 Task: Create a due date automation trigger when advanced on, on the tuesday of the week before a card is due add content with a name not ending with resume at 11:00 AM.
Action: Mouse moved to (1109, 86)
Screenshot: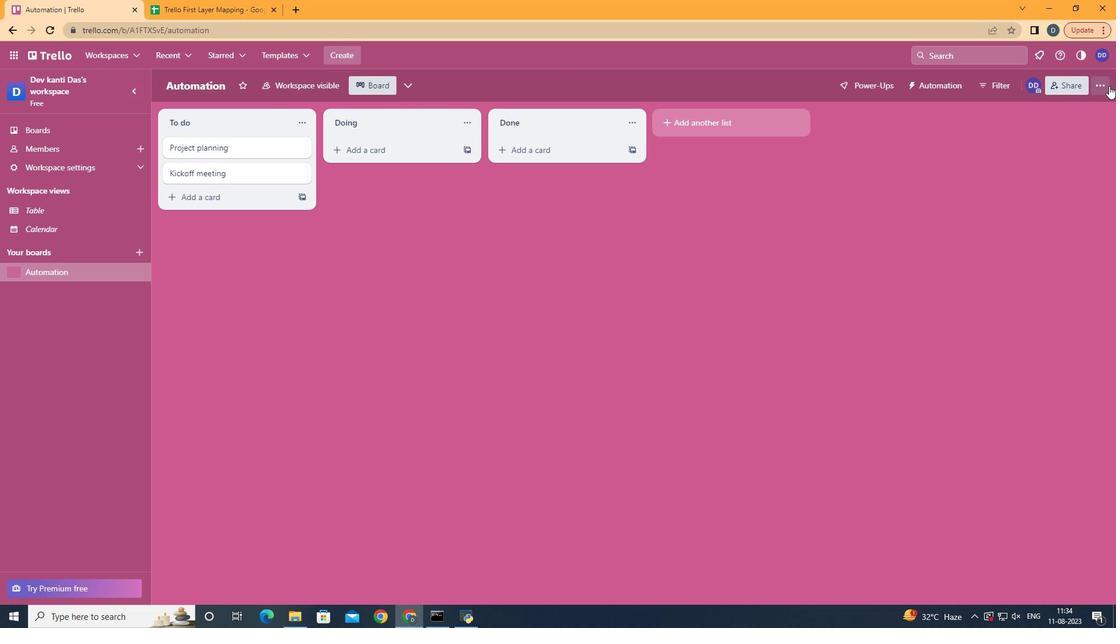 
Action: Mouse pressed left at (1109, 86)
Screenshot: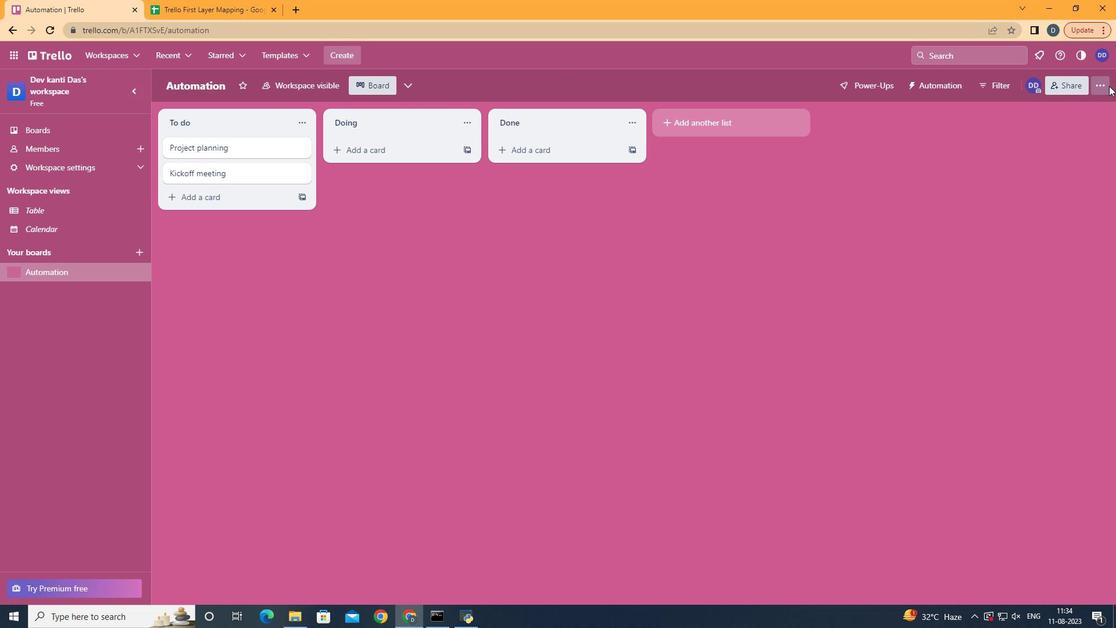 
Action: Mouse moved to (1018, 244)
Screenshot: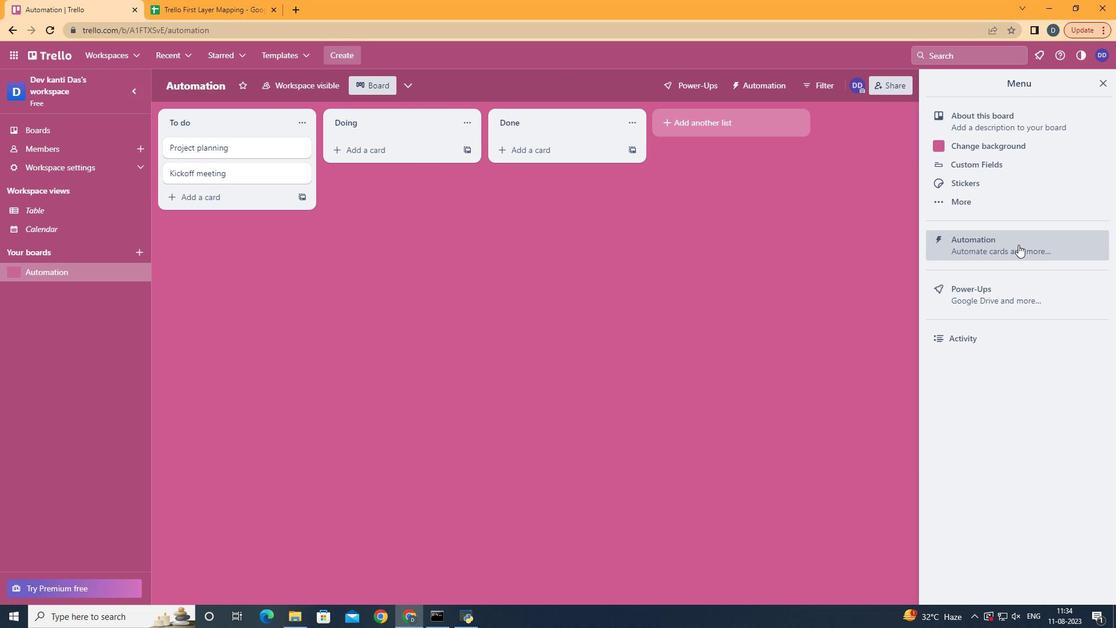 
Action: Mouse pressed left at (1018, 244)
Screenshot: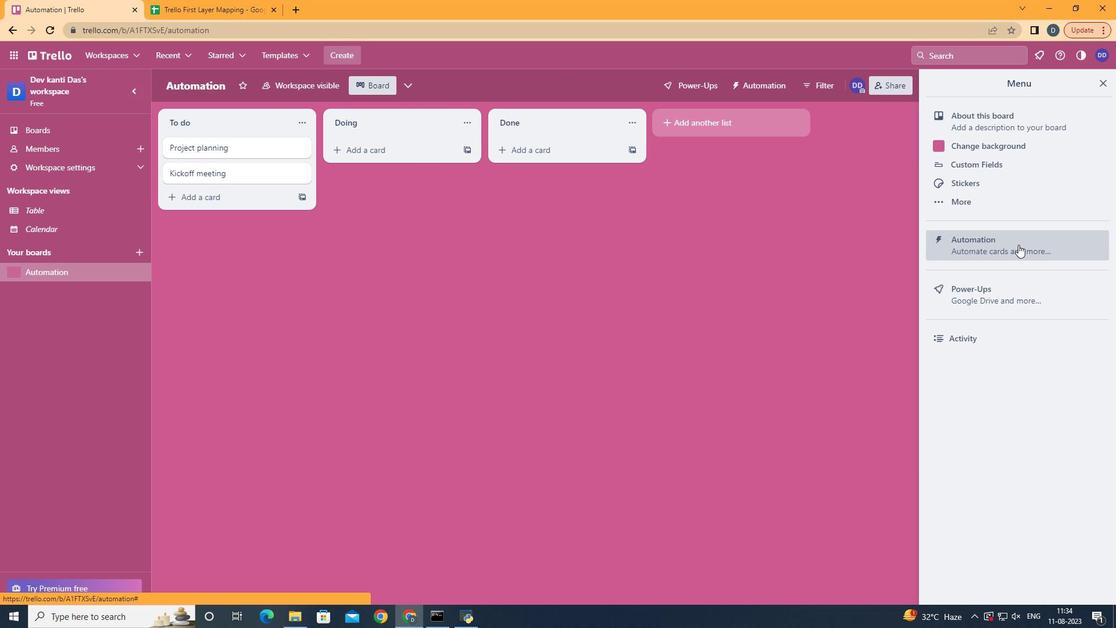 
Action: Mouse moved to (207, 228)
Screenshot: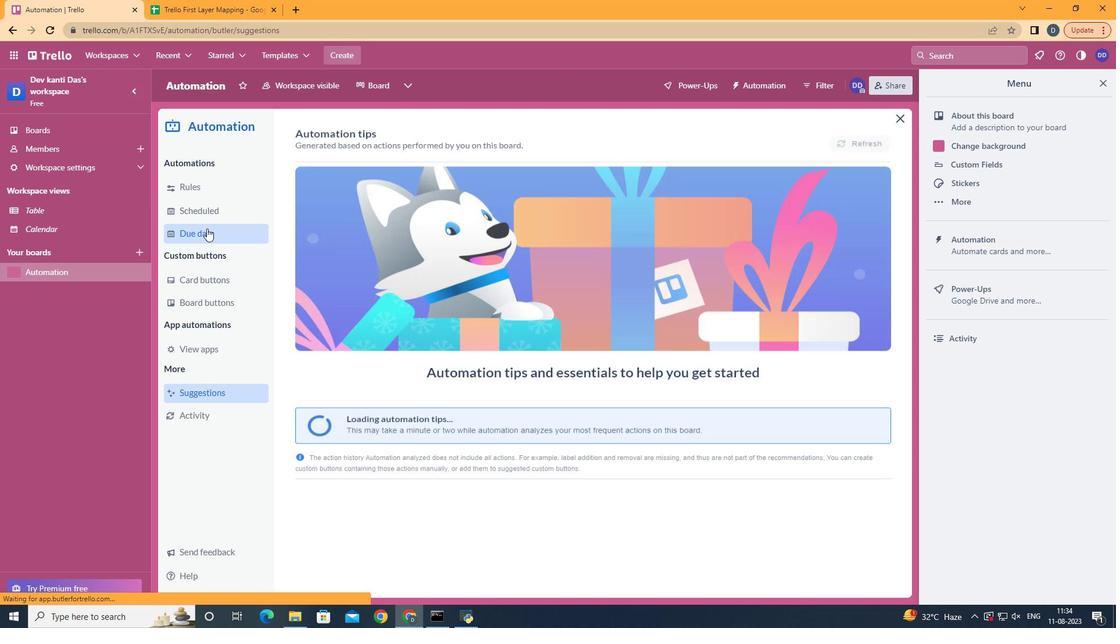
Action: Mouse pressed left at (207, 228)
Screenshot: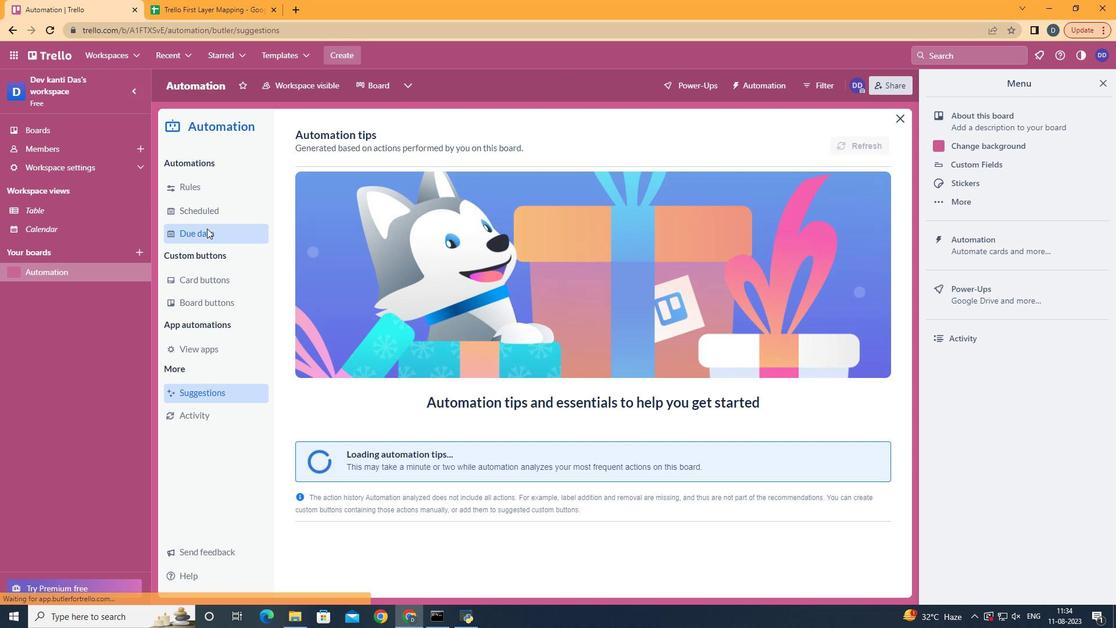 
Action: Mouse moved to (810, 138)
Screenshot: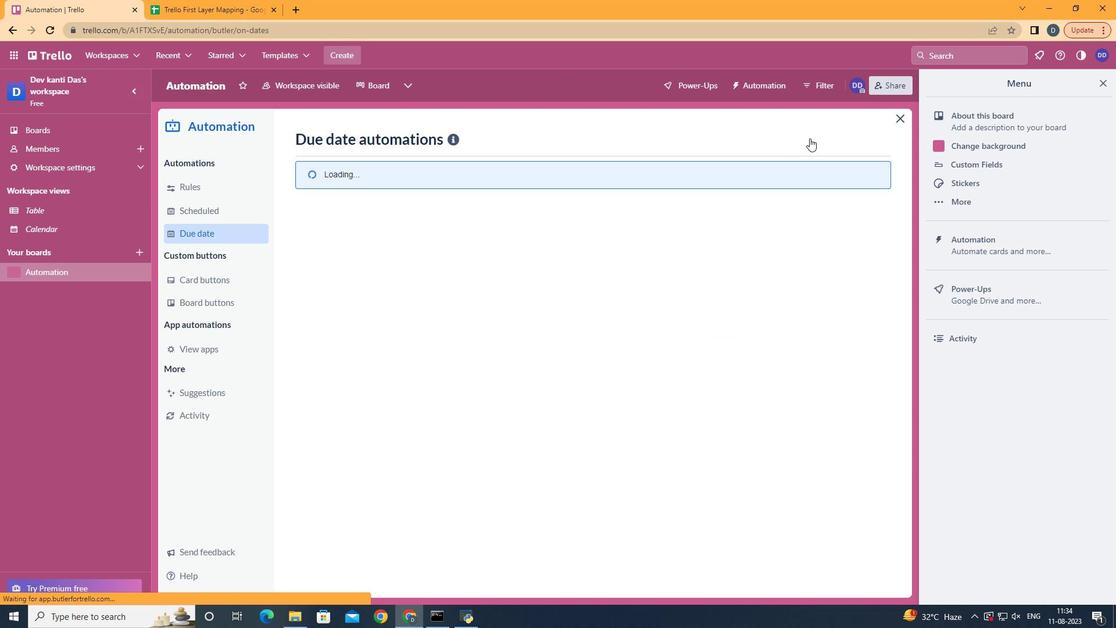 
Action: Mouse pressed left at (810, 138)
Screenshot: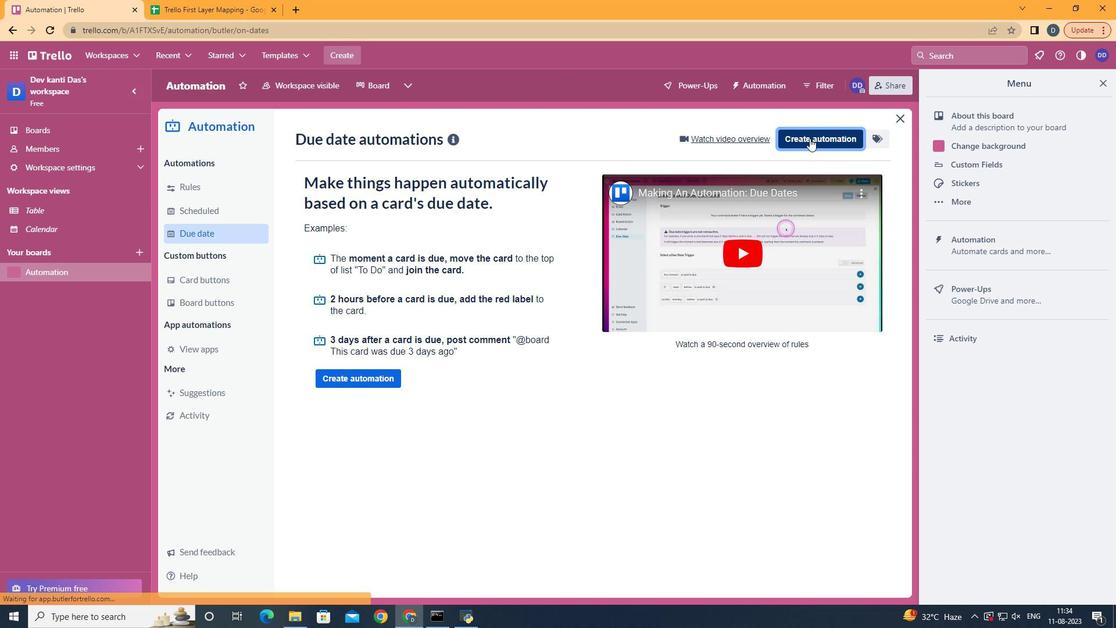 
Action: Mouse moved to (645, 252)
Screenshot: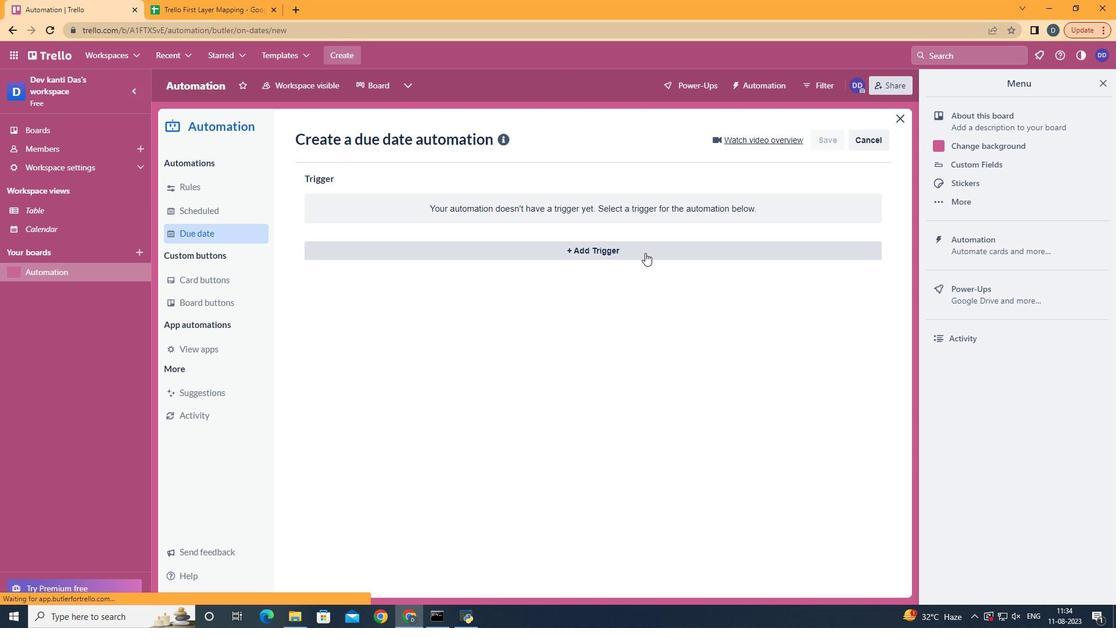 
Action: Mouse pressed left at (645, 252)
Screenshot: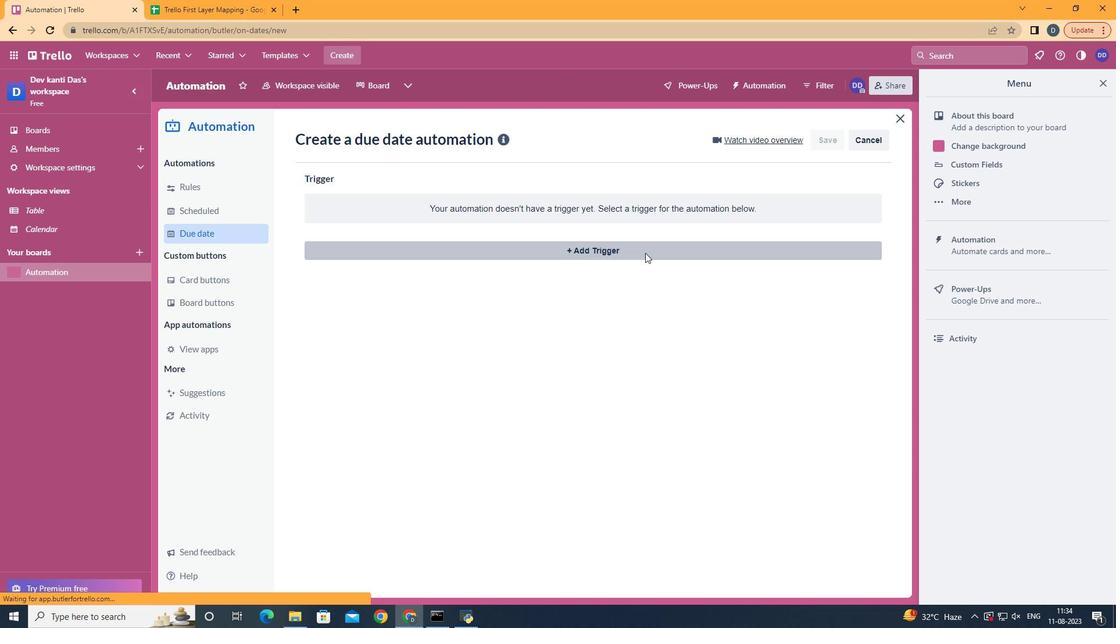 
Action: Mouse moved to (380, 330)
Screenshot: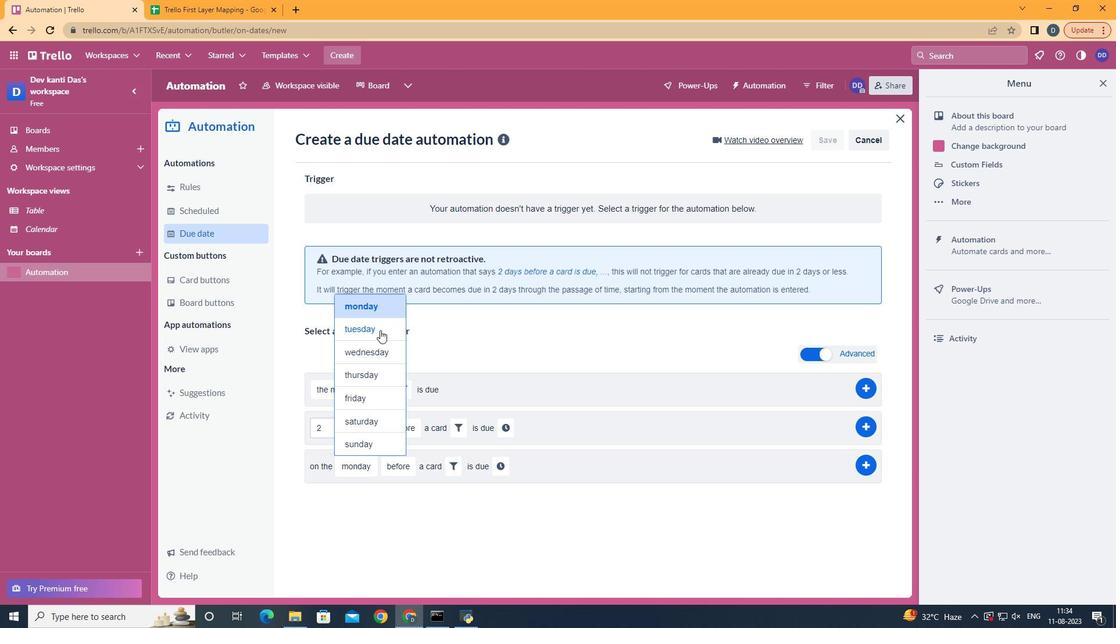 
Action: Mouse pressed left at (380, 330)
Screenshot: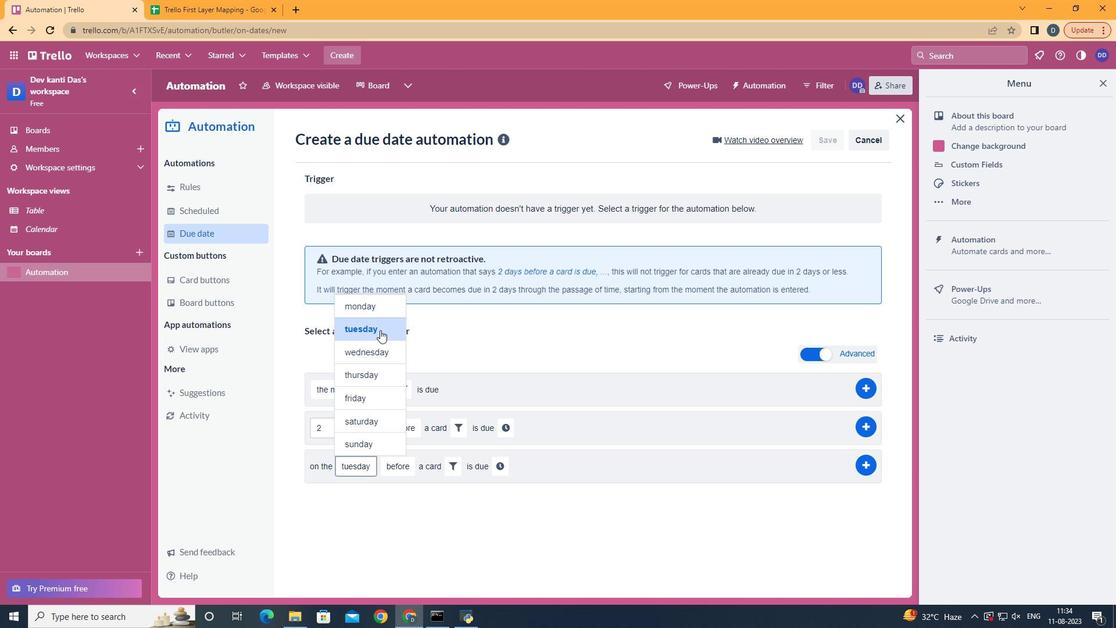 
Action: Mouse moved to (415, 554)
Screenshot: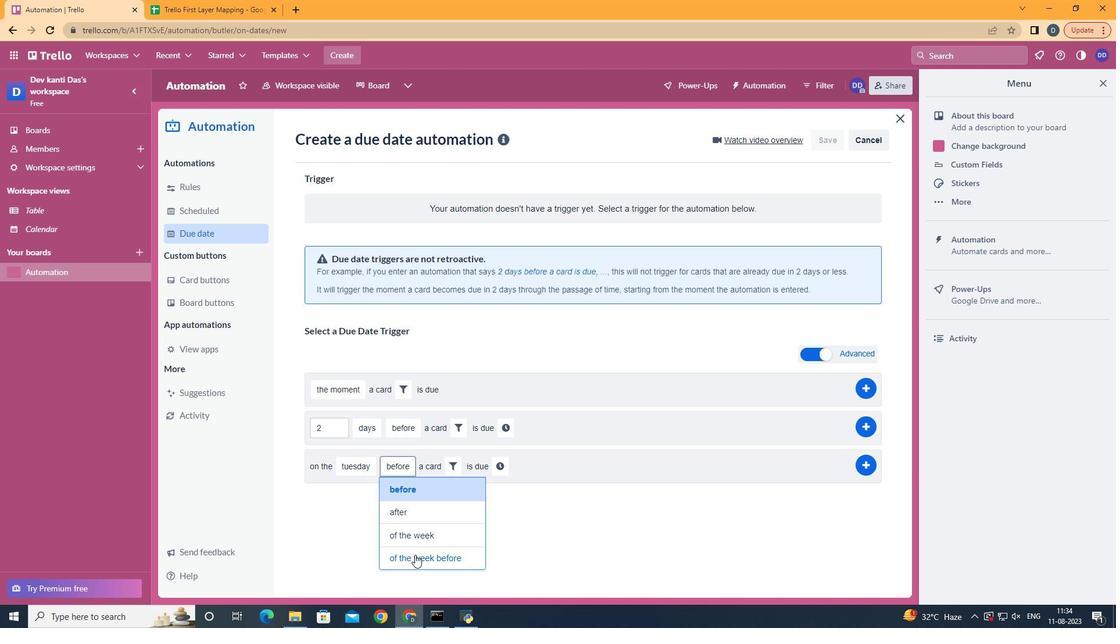 
Action: Mouse pressed left at (415, 554)
Screenshot: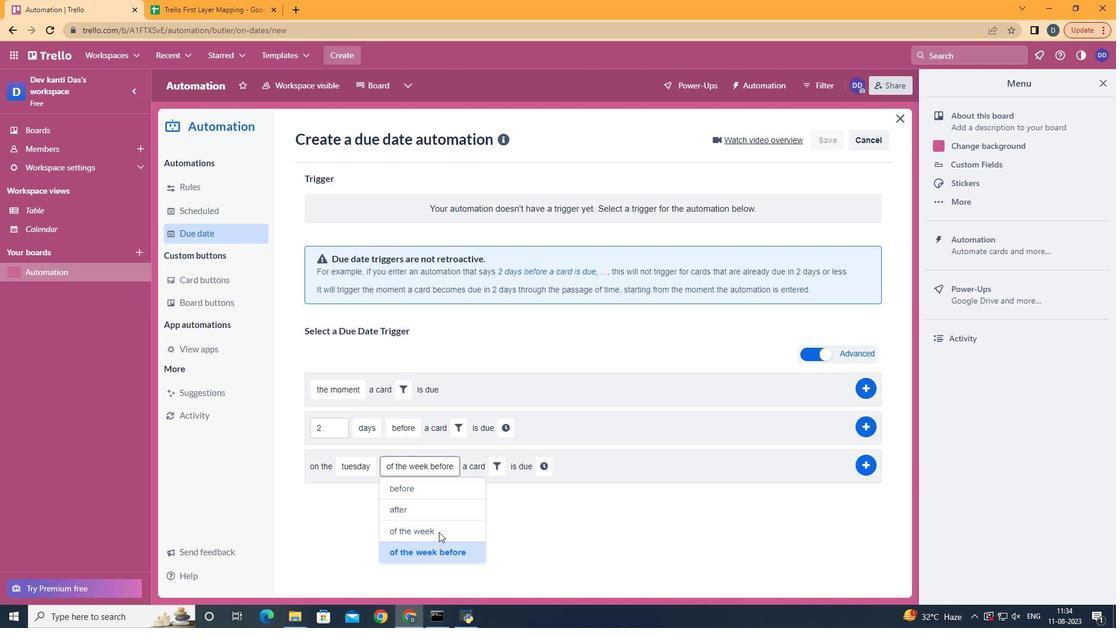 
Action: Mouse moved to (495, 464)
Screenshot: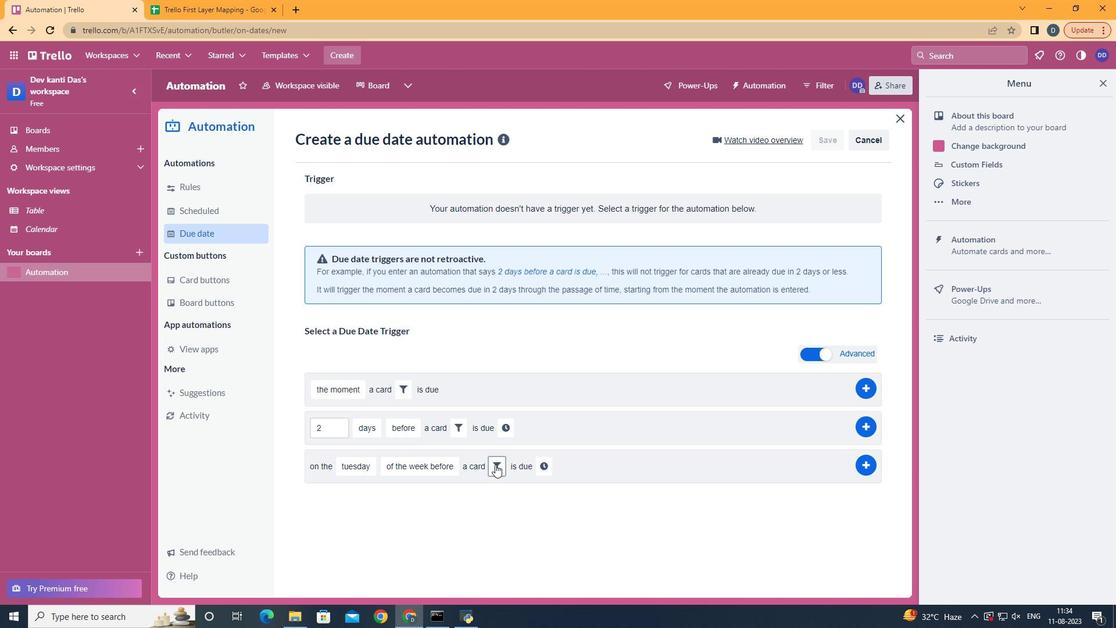 
Action: Mouse pressed left at (495, 464)
Screenshot: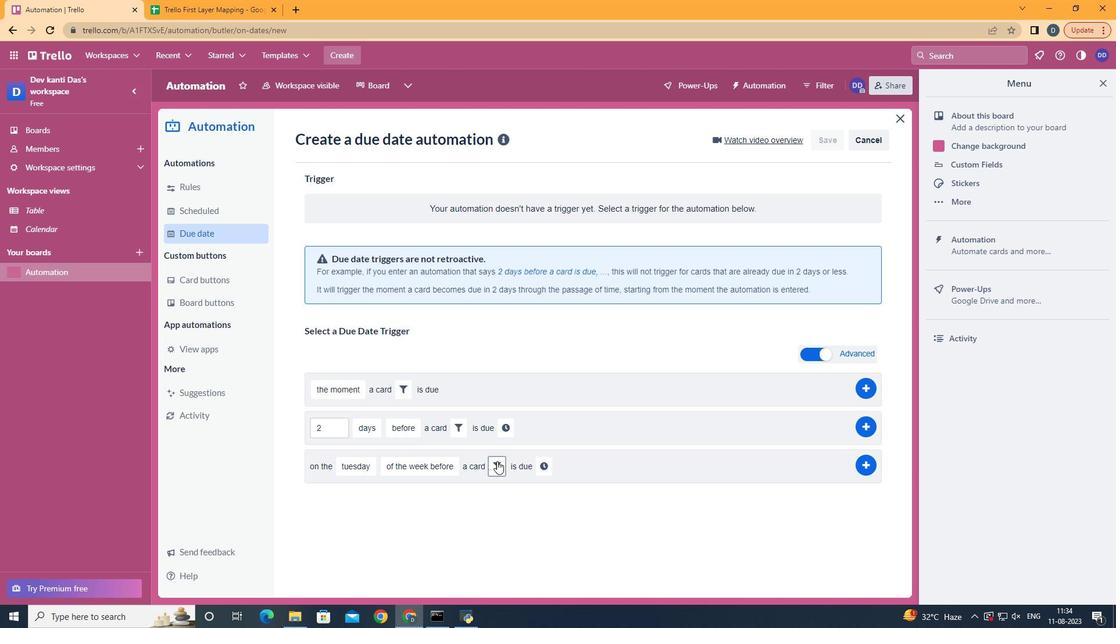 
Action: Mouse moved to (635, 496)
Screenshot: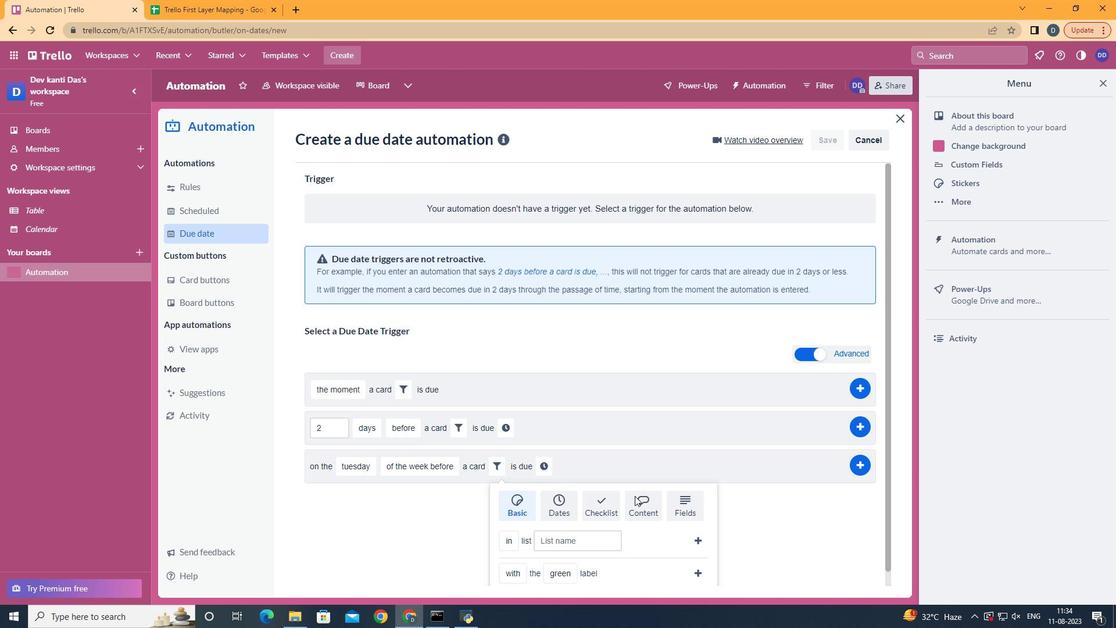 
Action: Mouse pressed left at (635, 496)
Screenshot: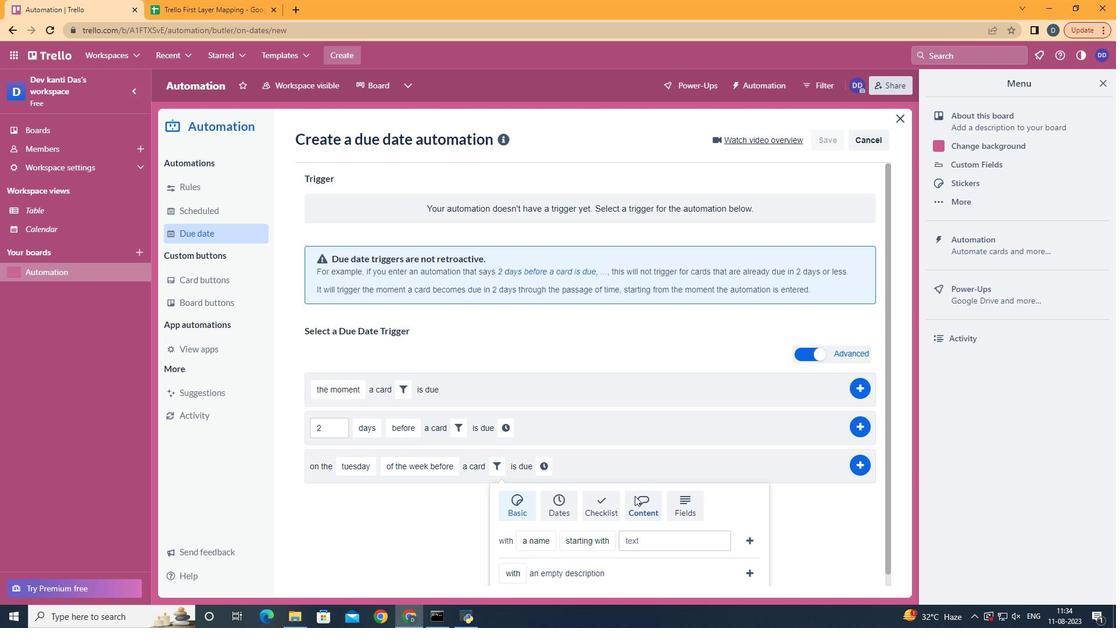 
Action: Mouse moved to (607, 489)
Screenshot: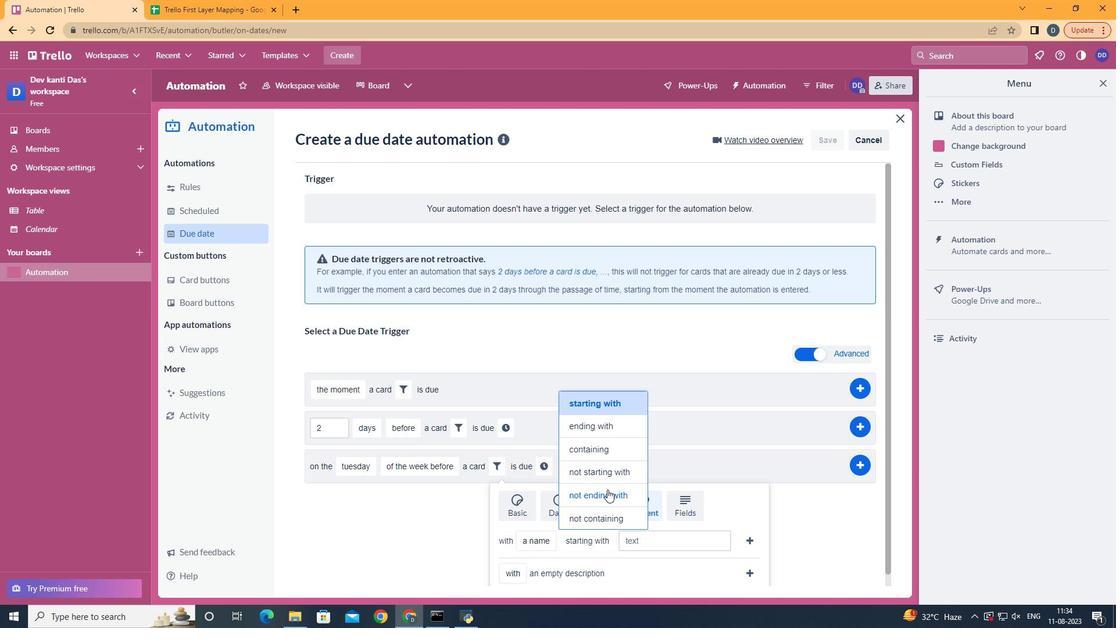 
Action: Mouse pressed left at (607, 489)
Screenshot: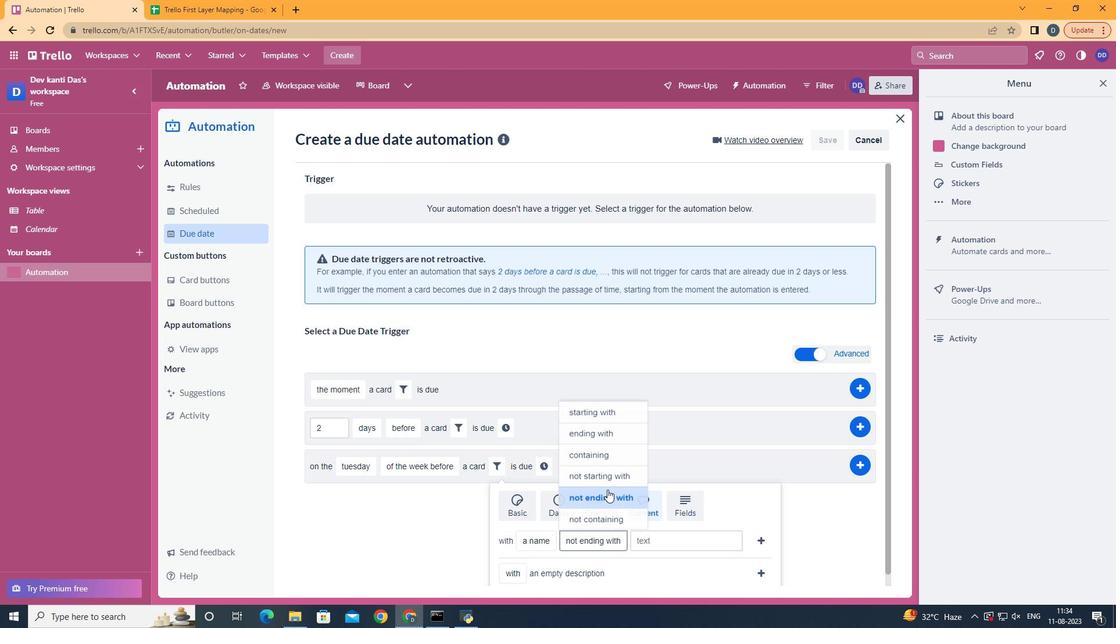 
Action: Mouse moved to (665, 529)
Screenshot: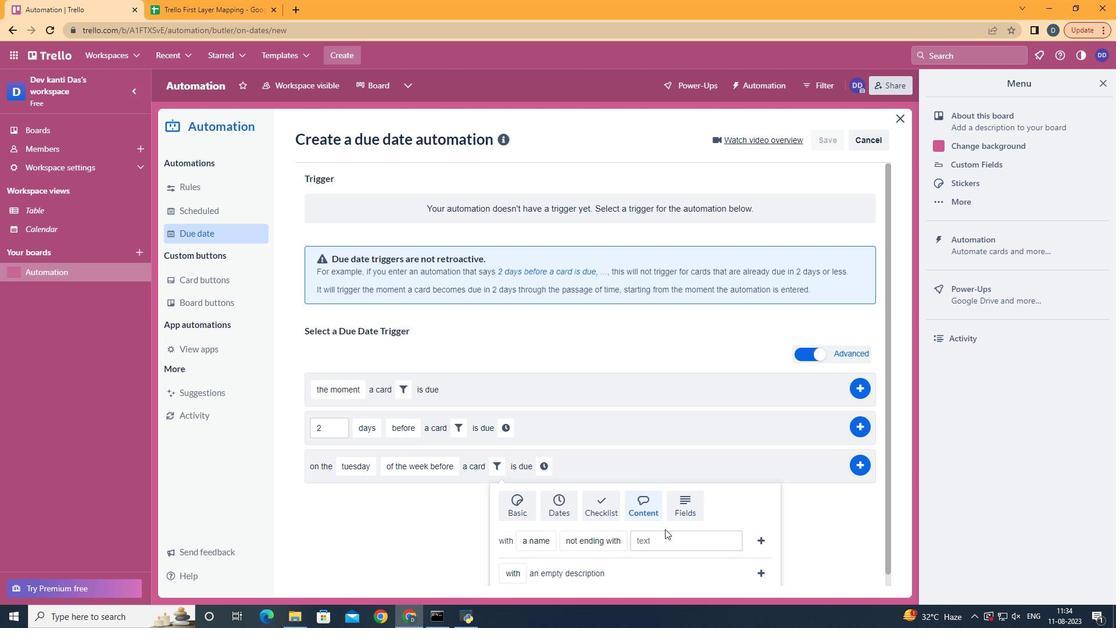 
Action: Mouse pressed left at (665, 529)
Screenshot: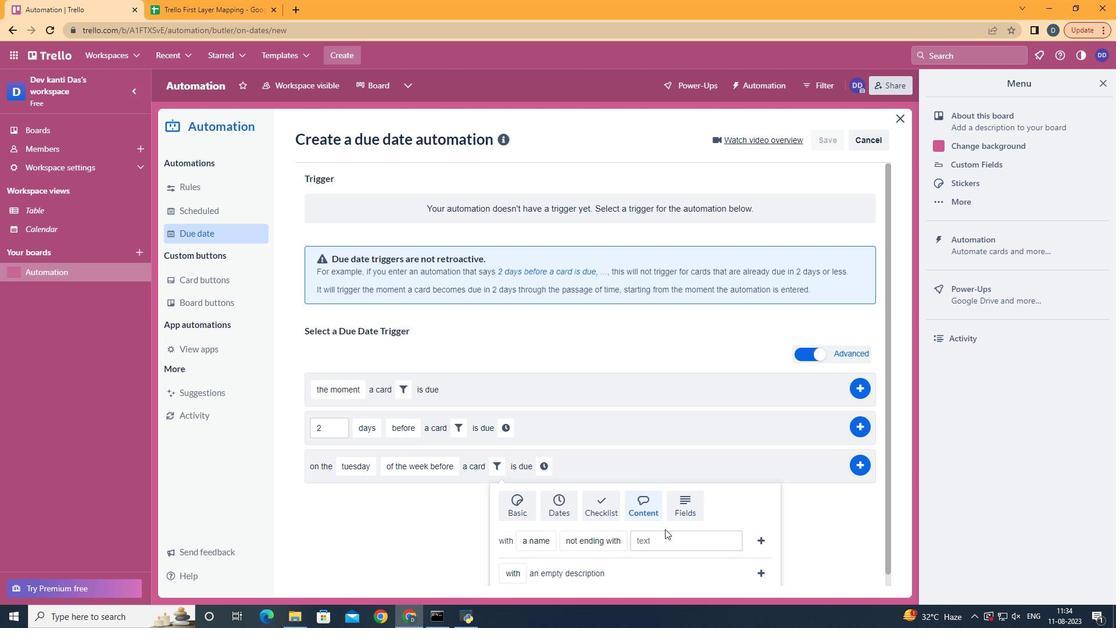 
Action: Mouse moved to (671, 537)
Screenshot: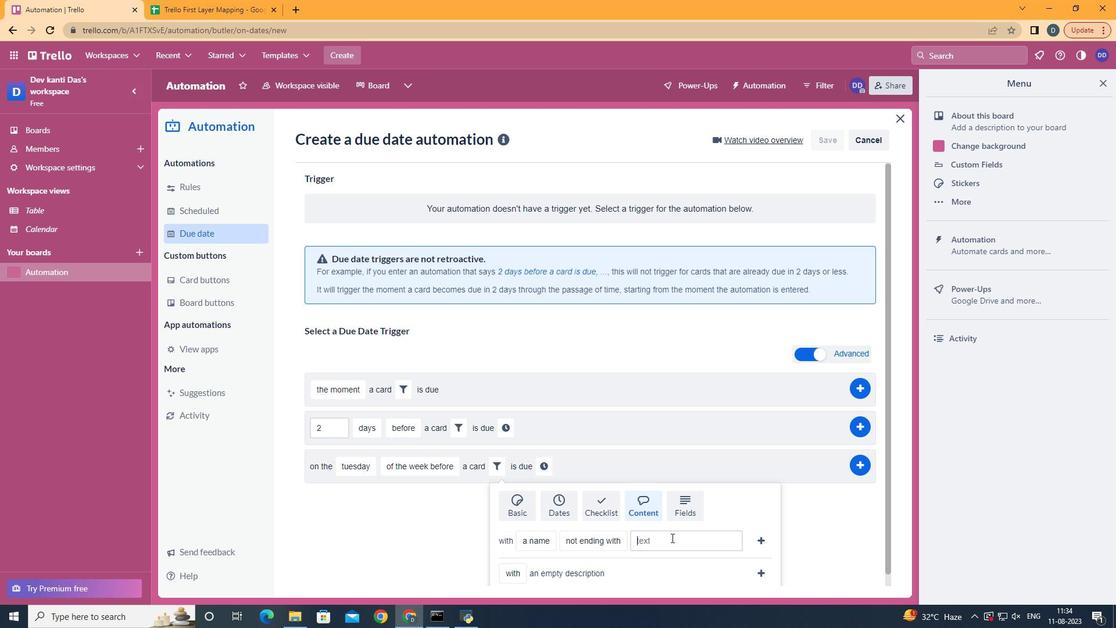 
Action: Mouse pressed left at (671, 537)
Screenshot: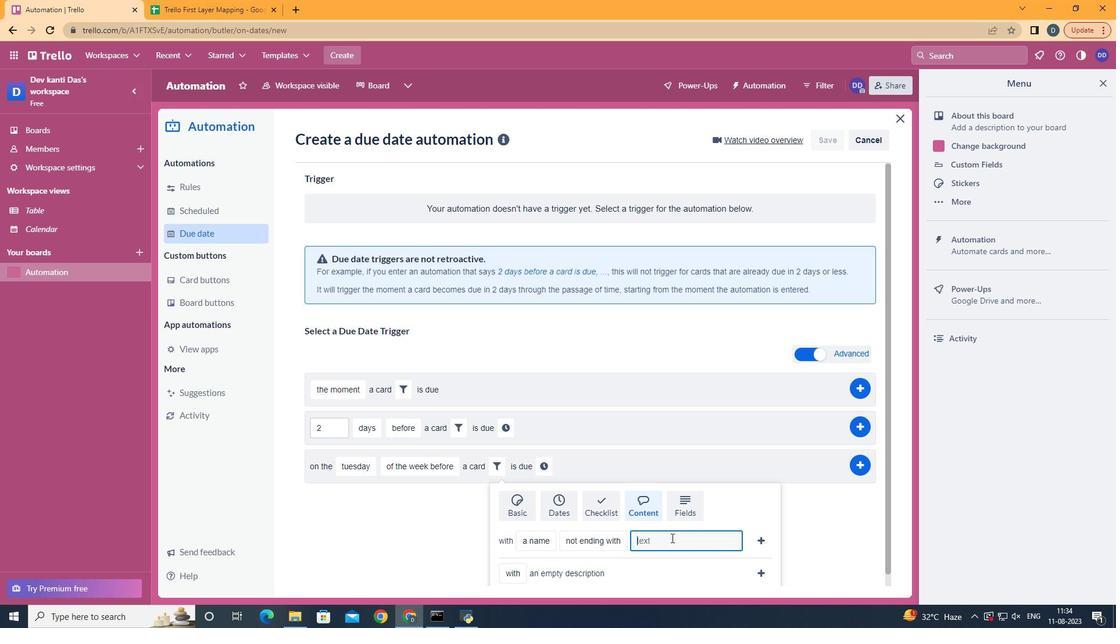 
Action: Mouse moved to (671, 539)
Screenshot: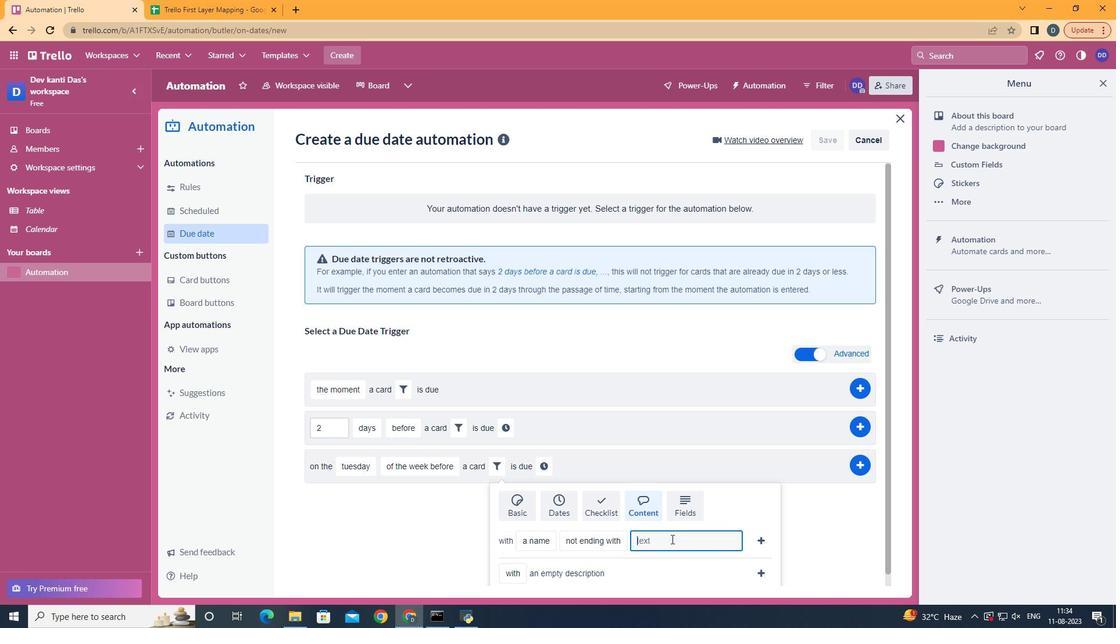 
Action: Key pressed resume
Screenshot: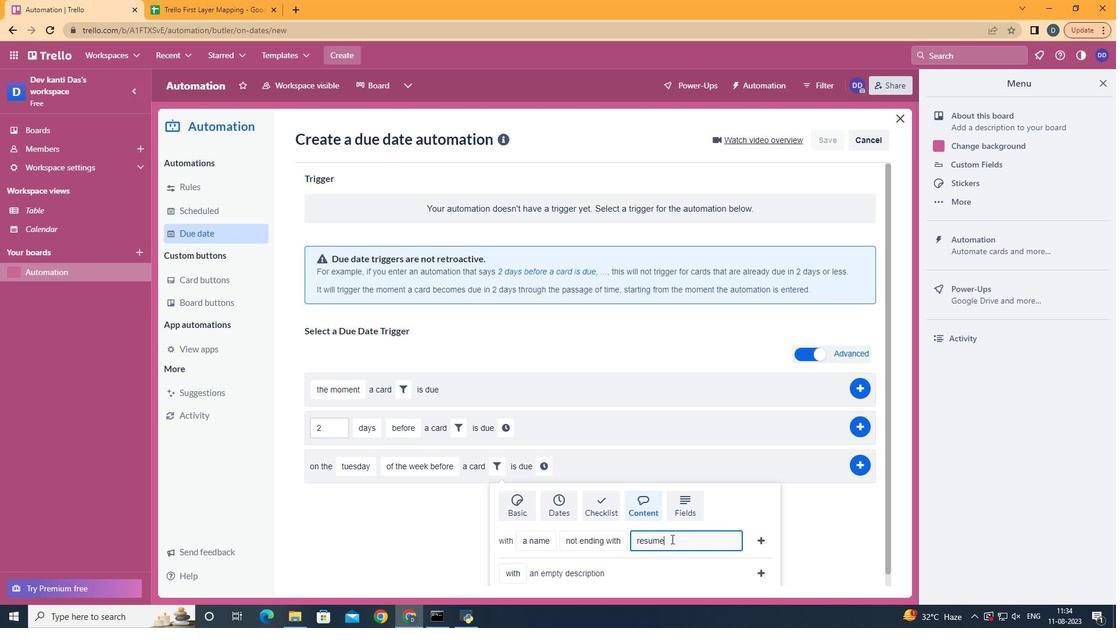 
Action: Mouse moved to (759, 536)
Screenshot: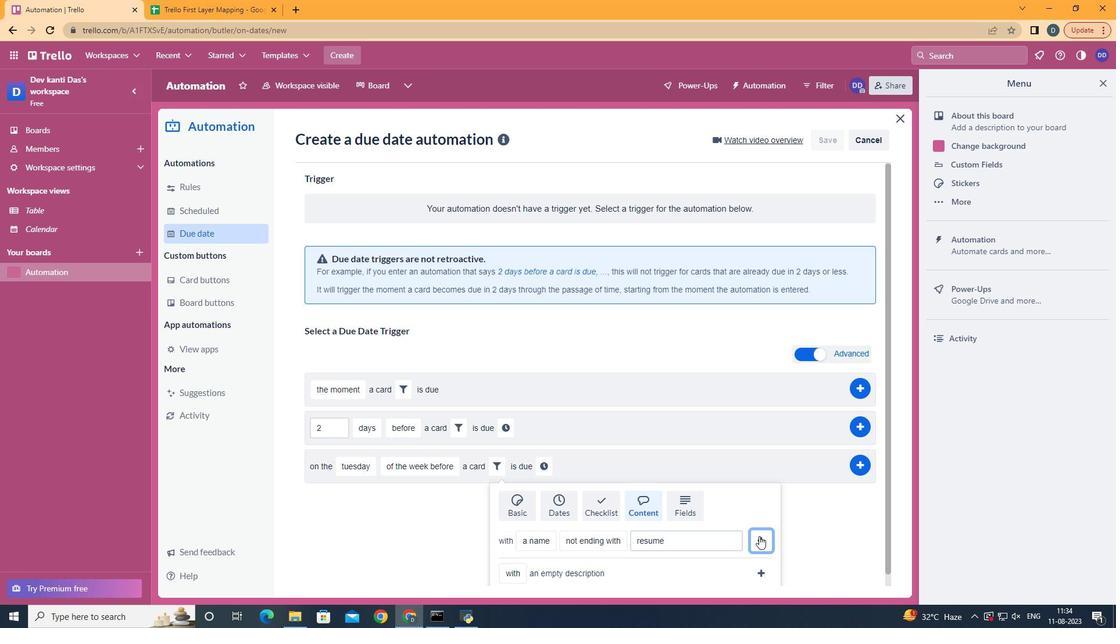 
Action: Mouse pressed left at (759, 536)
Screenshot: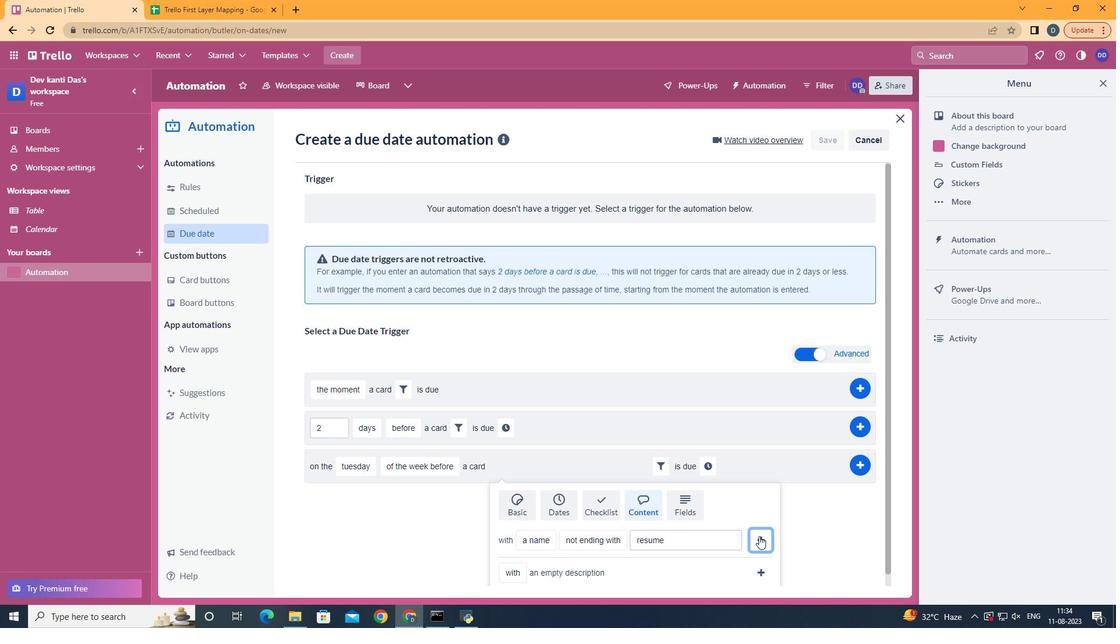 
Action: Mouse moved to (711, 472)
Screenshot: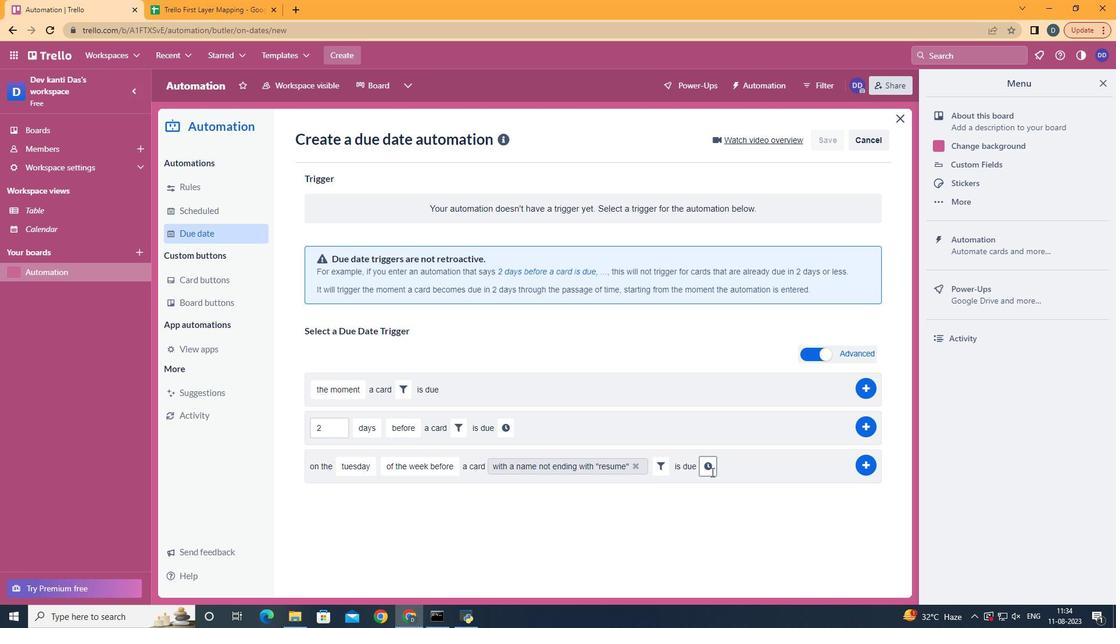 
Action: Mouse pressed left at (711, 472)
Screenshot: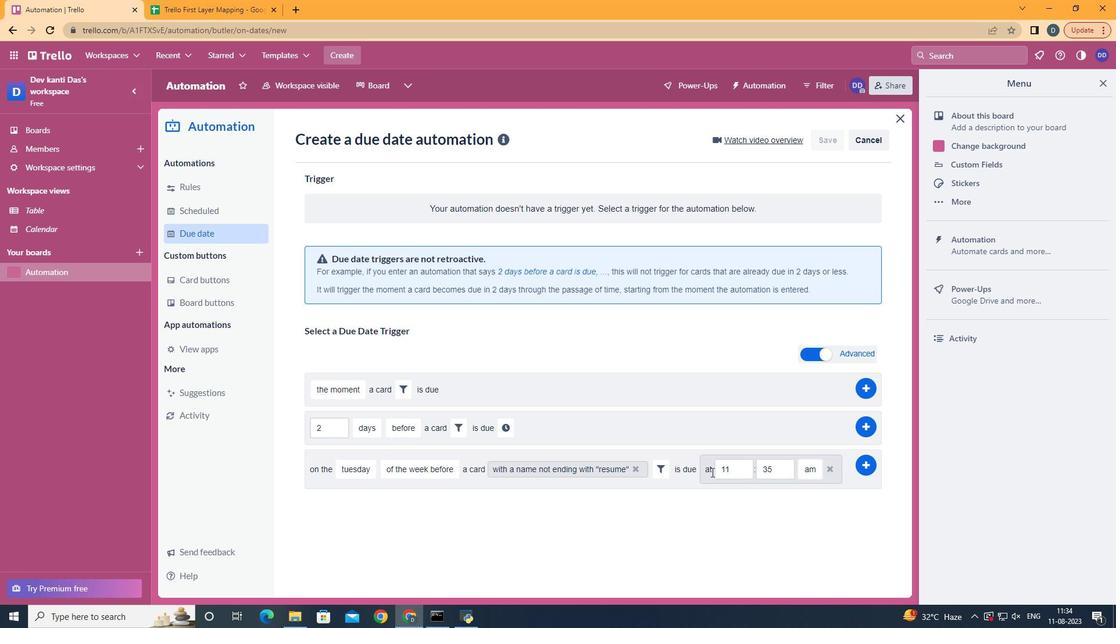 
Action: Mouse moved to (781, 467)
Screenshot: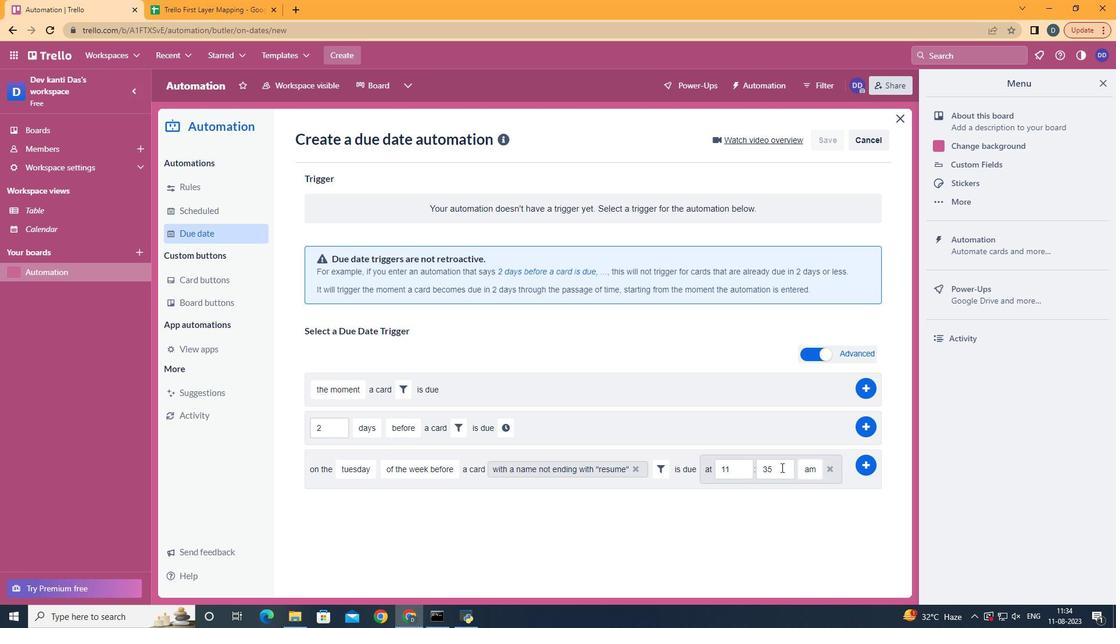
Action: Mouse pressed left at (781, 467)
Screenshot: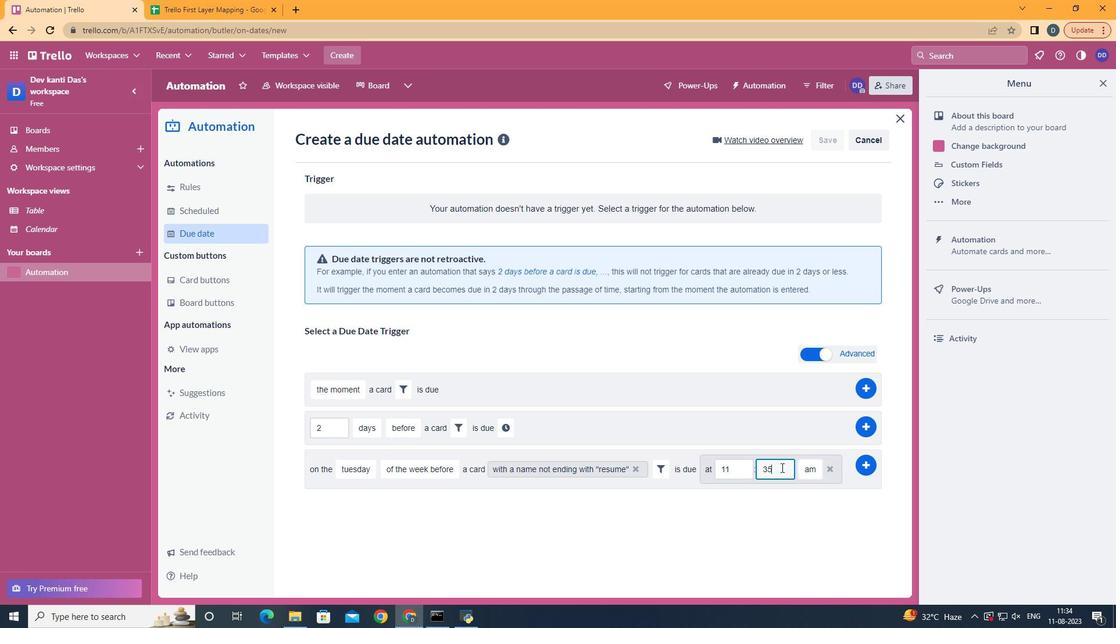 
Action: Key pressed <Key.backspace><Key.backspace>00
Screenshot: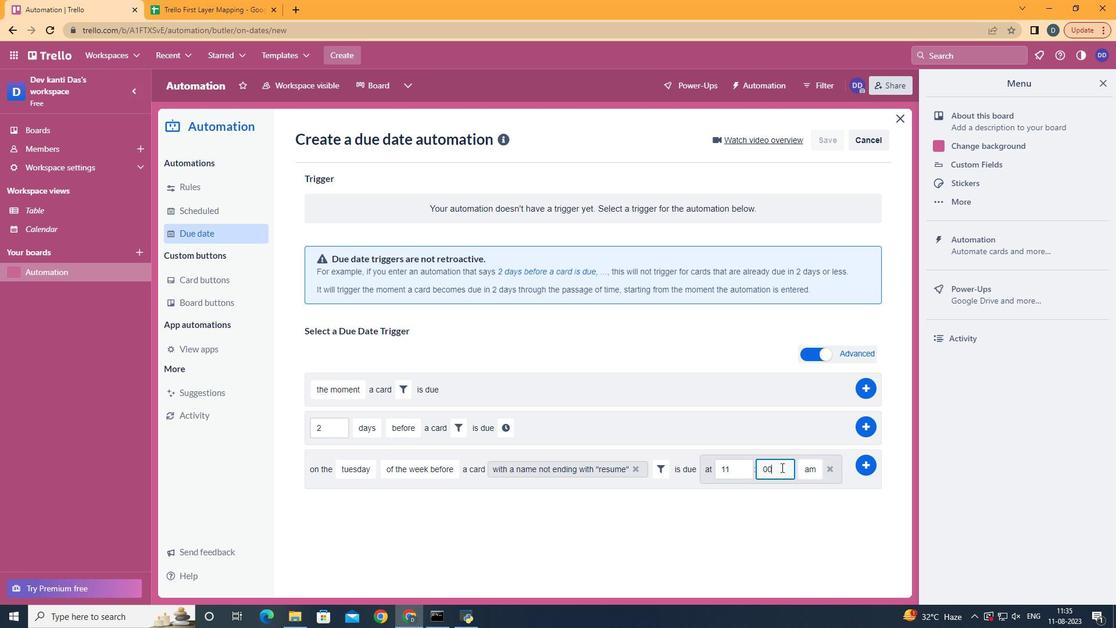 
Action: Mouse moved to (864, 465)
Screenshot: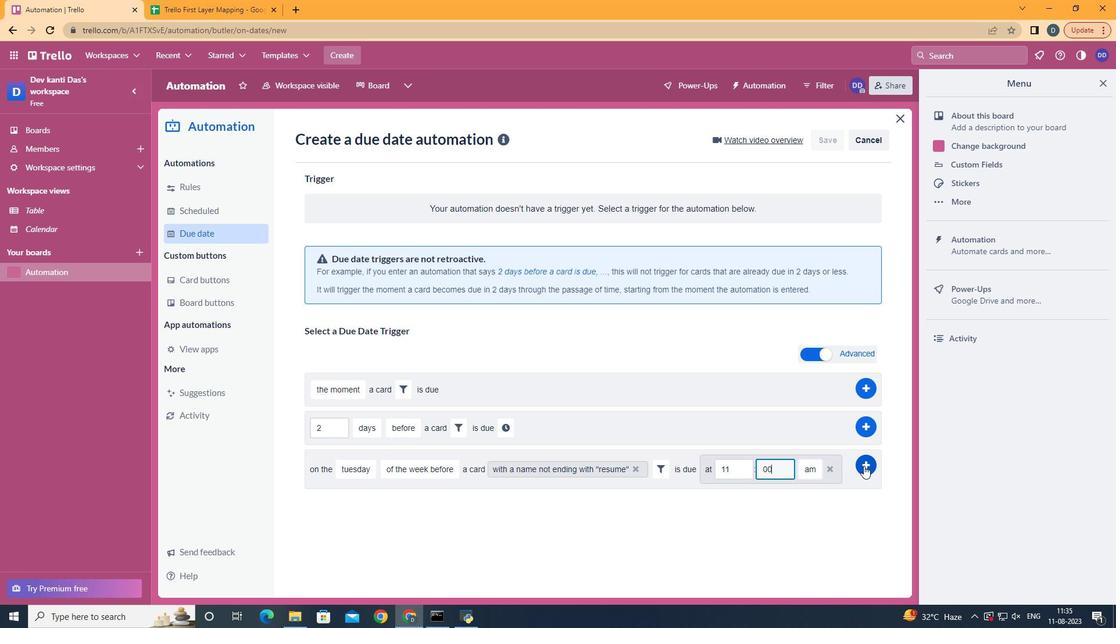 
Action: Mouse pressed left at (864, 465)
Screenshot: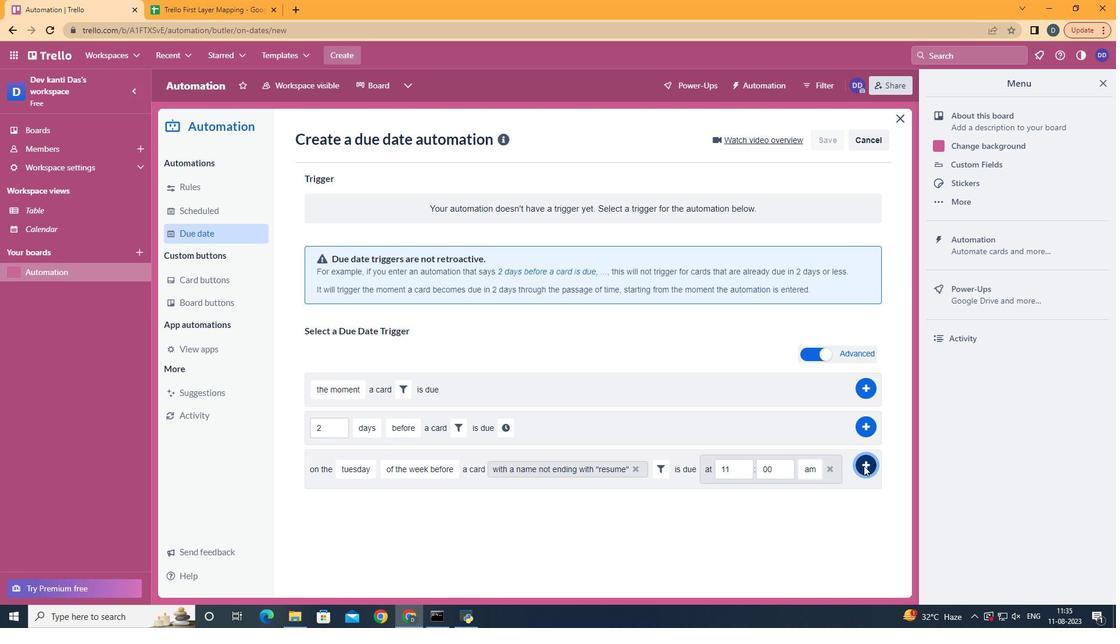 
Action: Mouse moved to (863, 465)
Screenshot: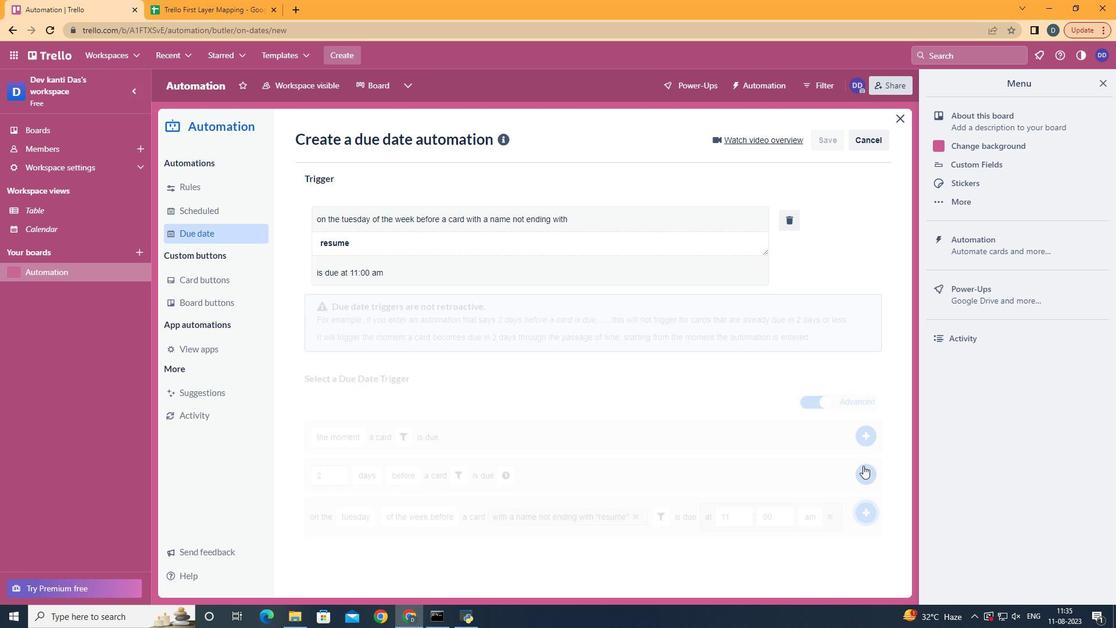 
